 Task: Select a due date automation when advanced on, 2 days after a card is due add dates starting this month at 11:00 AM.
Action: Mouse moved to (953, 72)
Screenshot: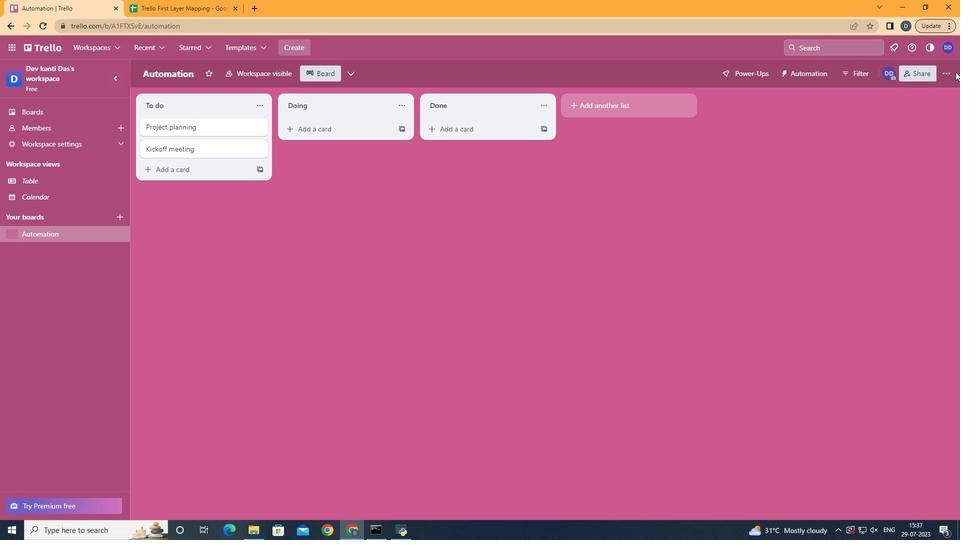 
Action: Mouse pressed left at (953, 72)
Screenshot: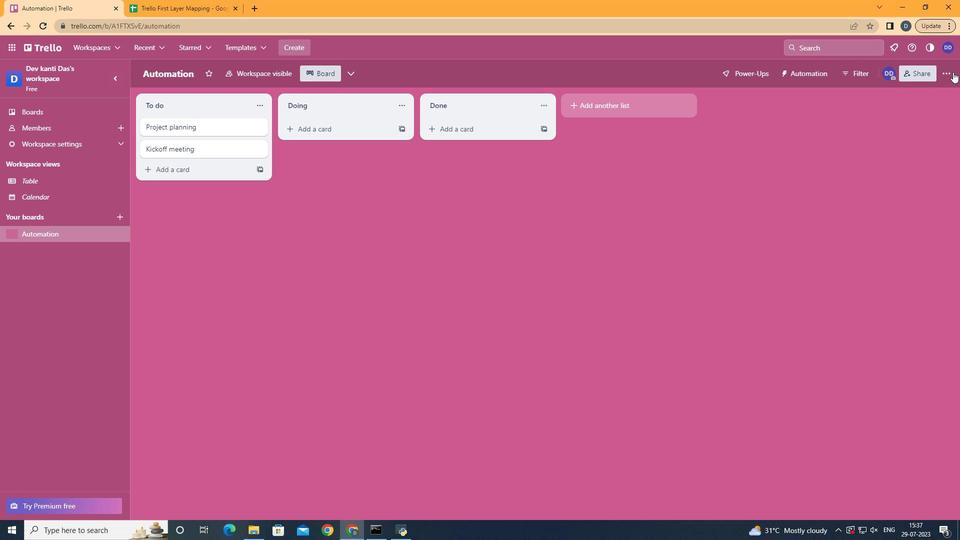 
Action: Mouse moved to (879, 214)
Screenshot: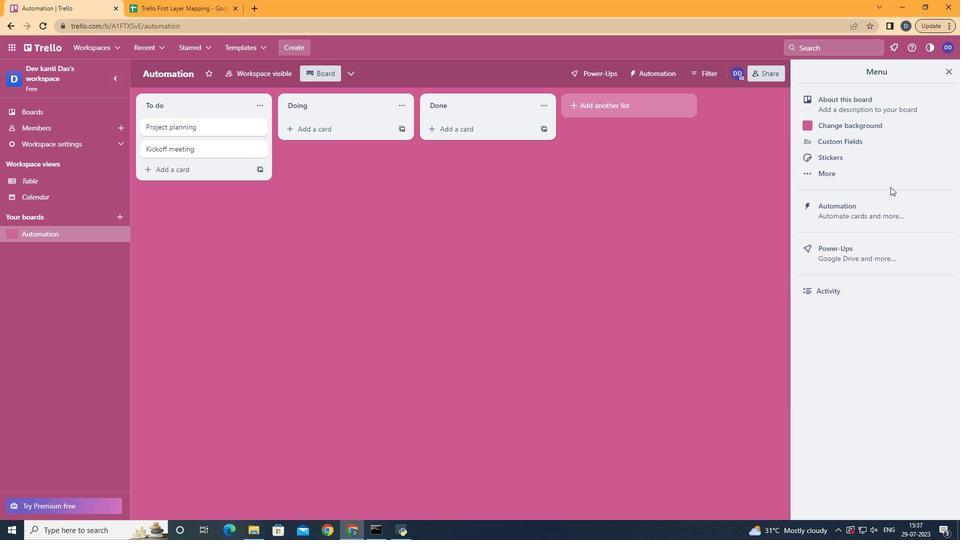 
Action: Mouse pressed left at (879, 214)
Screenshot: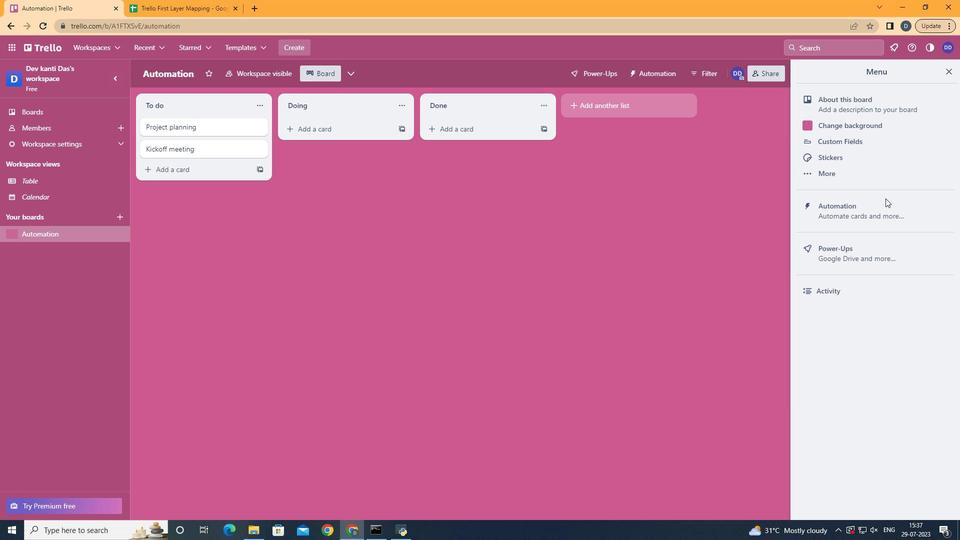 
Action: Mouse moved to (196, 201)
Screenshot: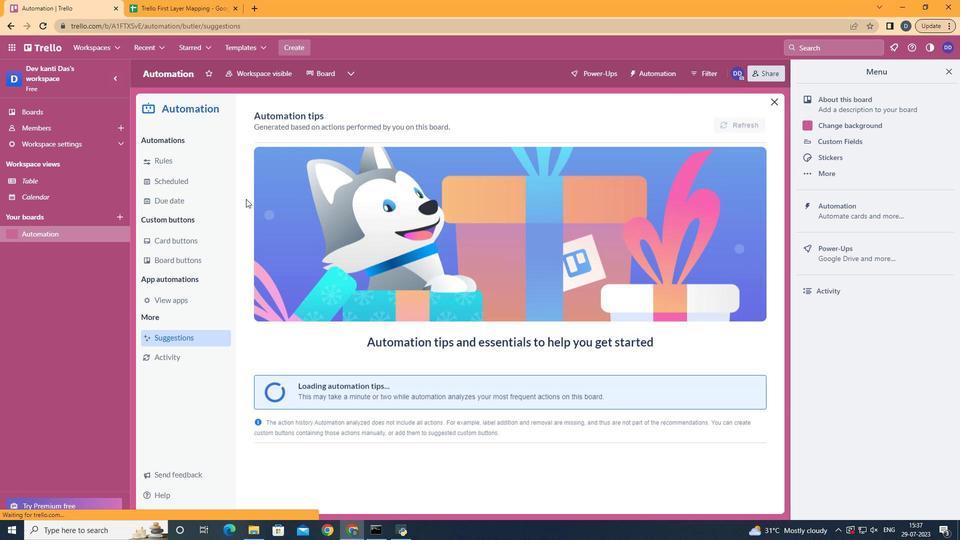 
Action: Mouse pressed left at (196, 201)
Screenshot: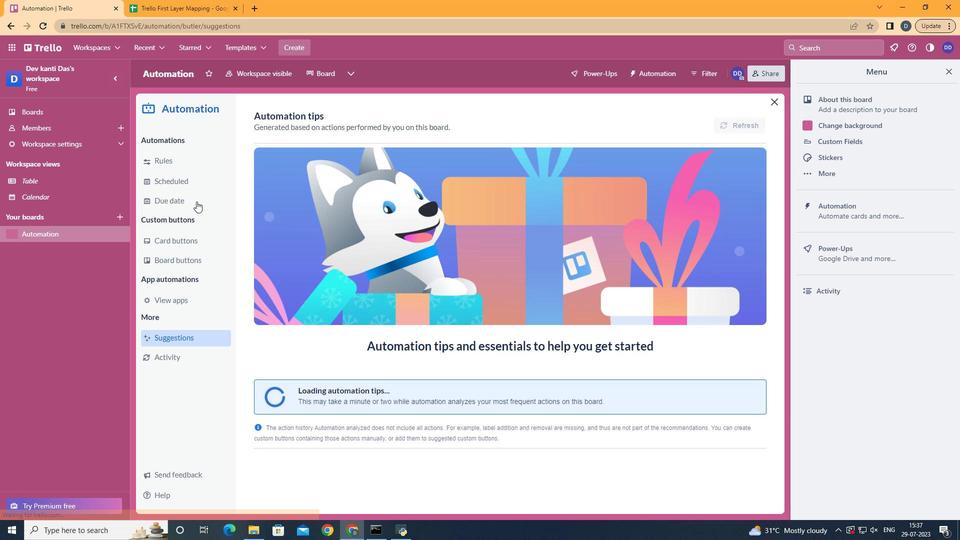 
Action: Mouse moved to (688, 123)
Screenshot: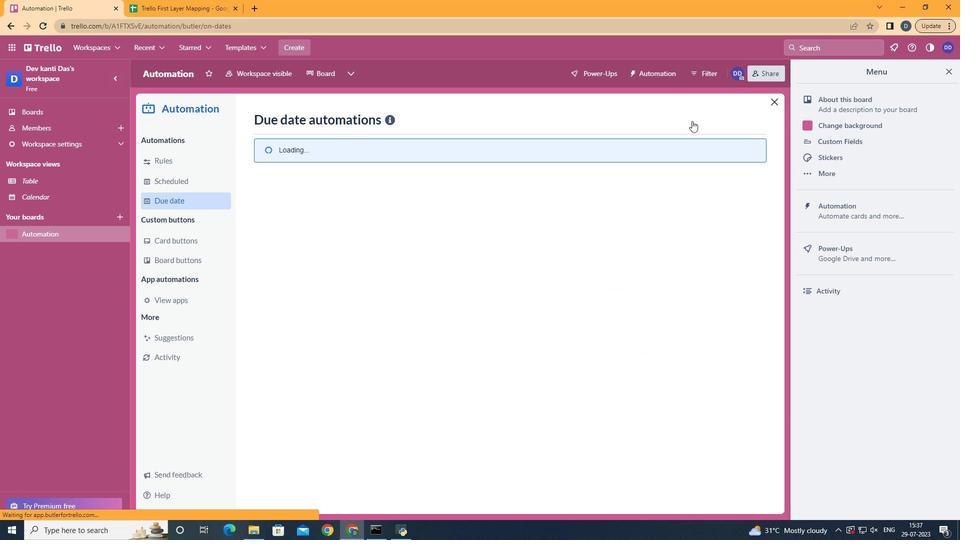 
Action: Mouse pressed left at (688, 123)
Screenshot: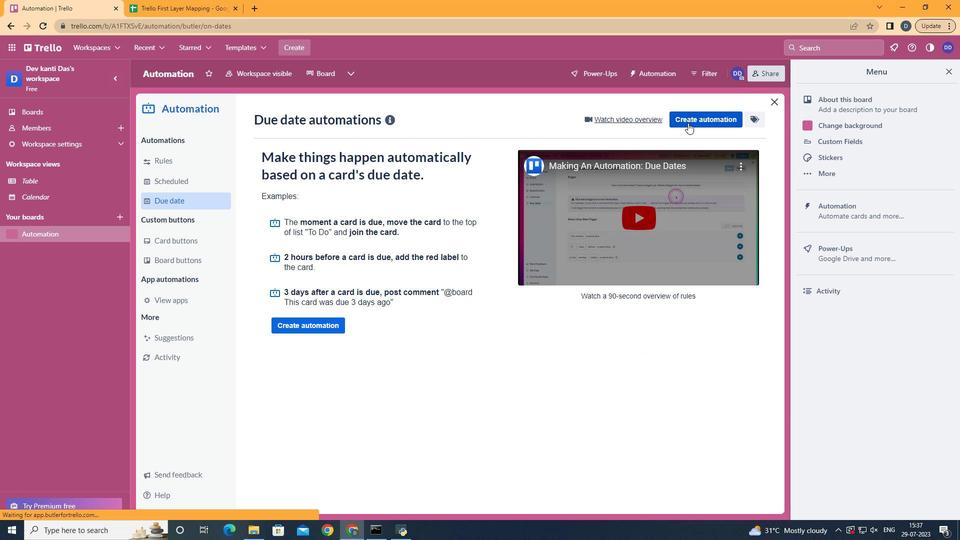 
Action: Mouse moved to (501, 212)
Screenshot: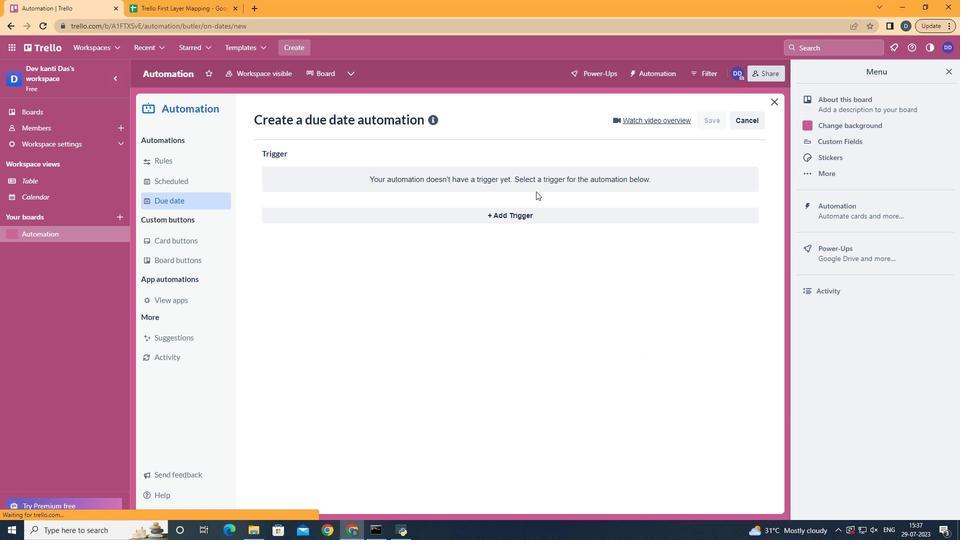 
Action: Mouse pressed left at (501, 212)
Screenshot: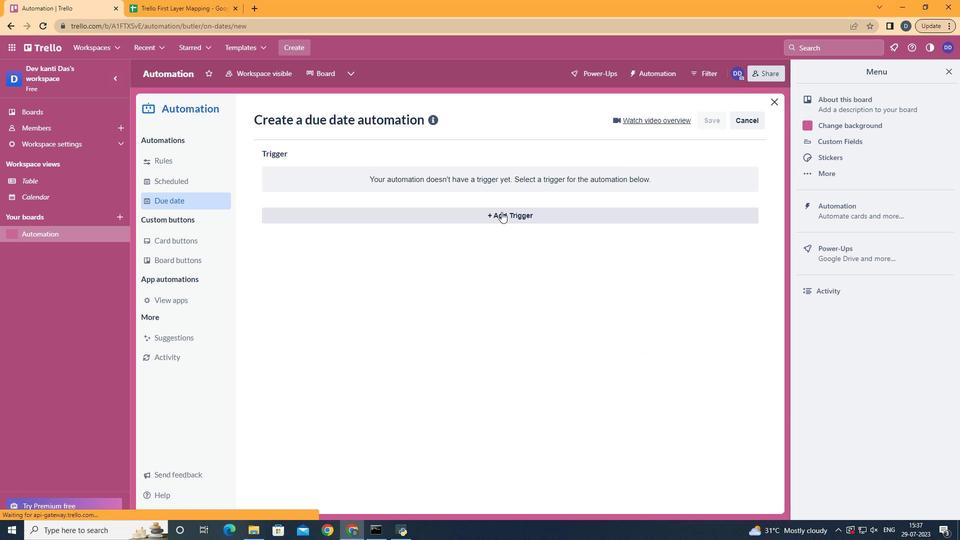 
Action: Mouse moved to (356, 401)
Screenshot: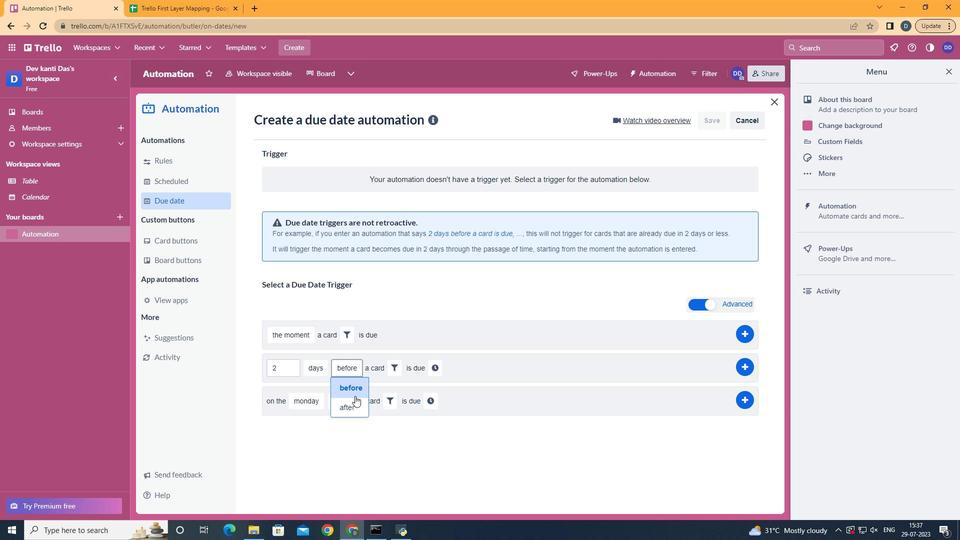 
Action: Mouse pressed left at (356, 401)
Screenshot: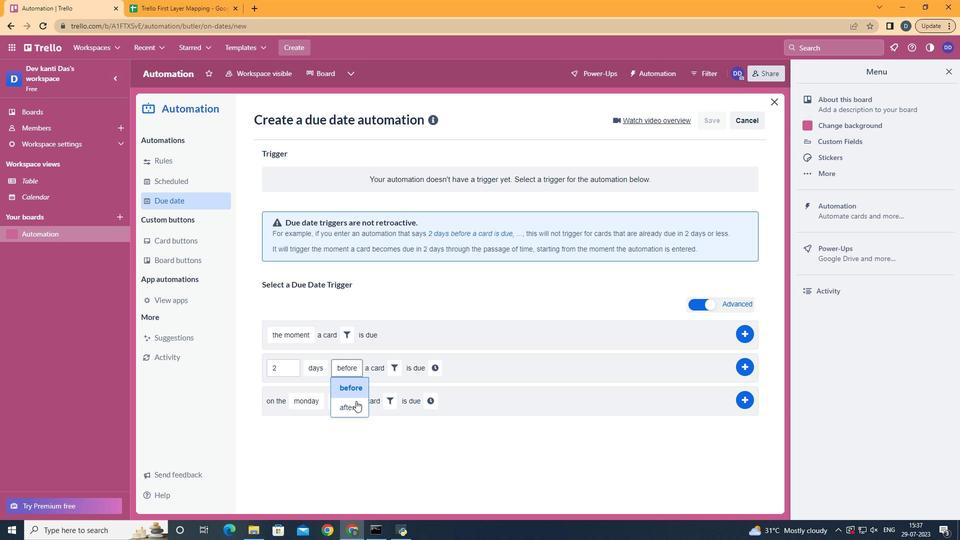 
Action: Mouse moved to (389, 374)
Screenshot: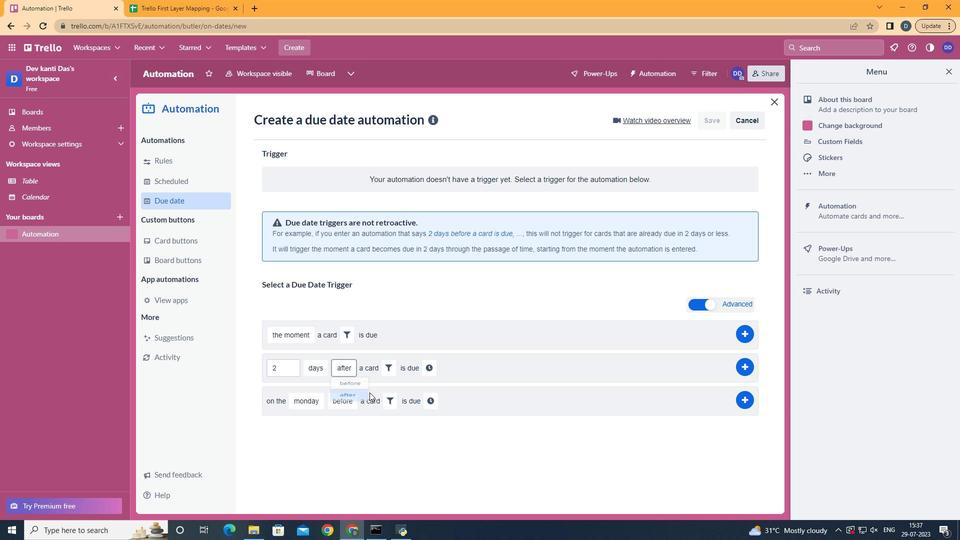 
Action: Mouse pressed left at (389, 374)
Screenshot: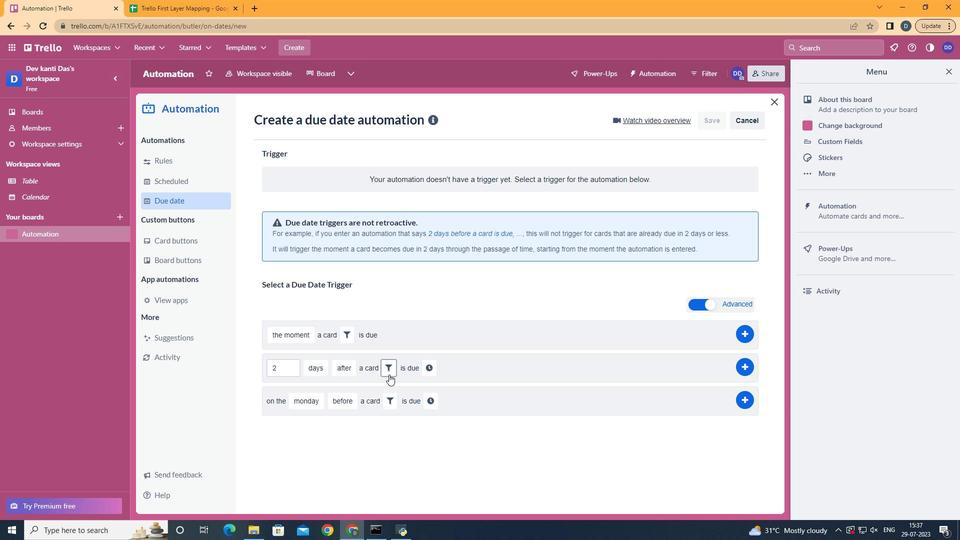 
Action: Mouse moved to (456, 409)
Screenshot: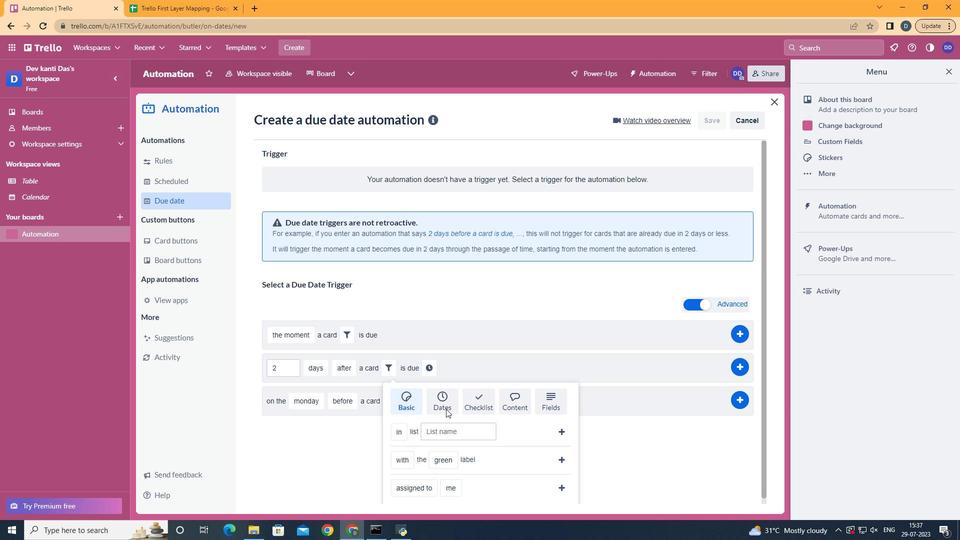 
Action: Mouse pressed left at (456, 409)
Screenshot: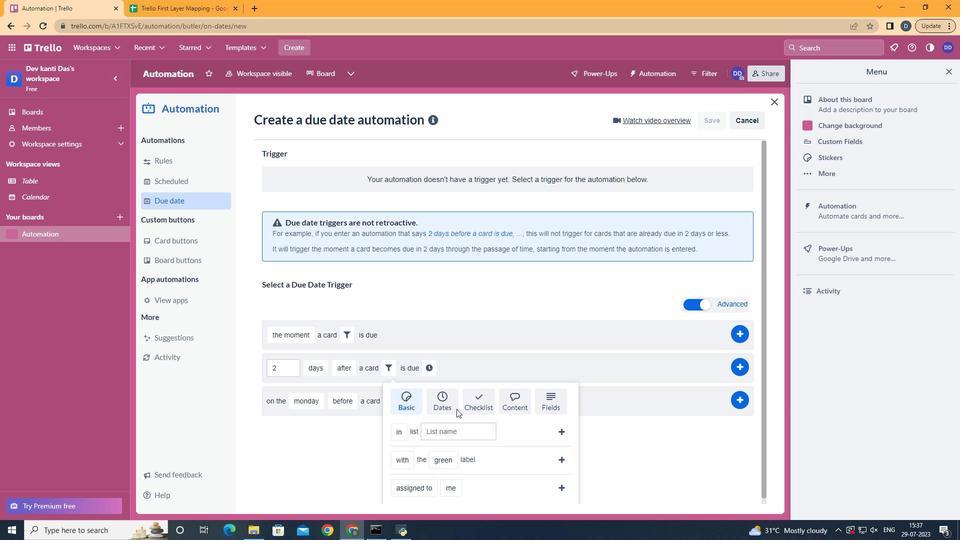 
Action: Mouse moved to (442, 405)
Screenshot: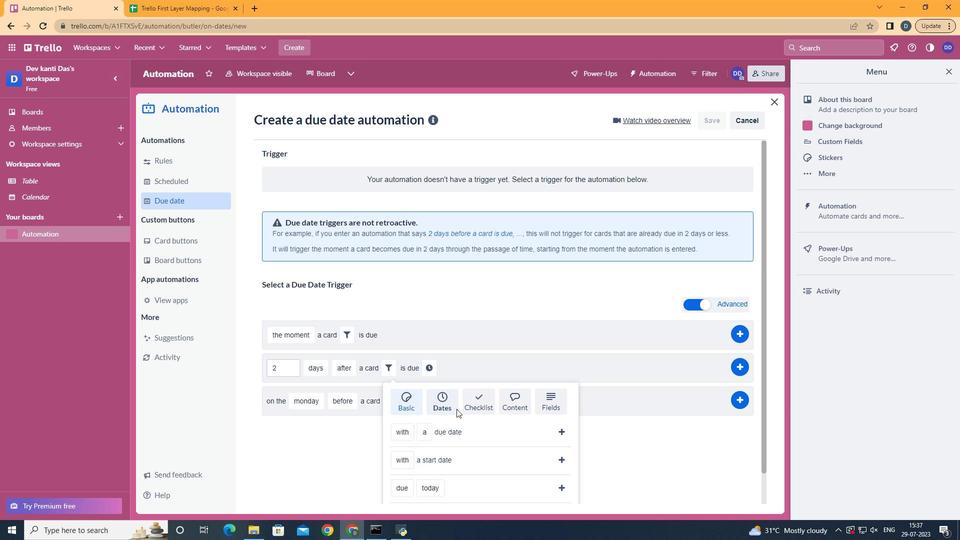 
Action: Mouse scrolled (442, 404) with delta (0, 0)
Screenshot: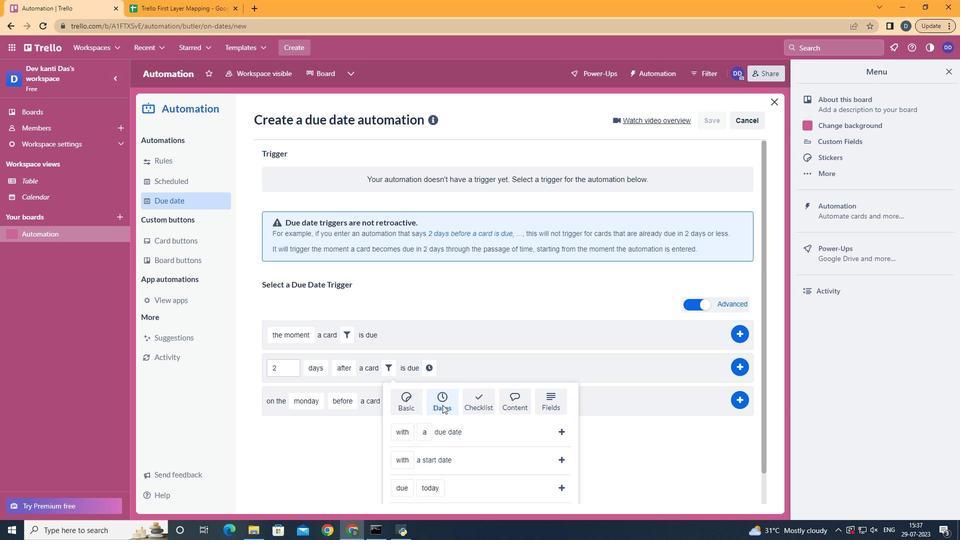 
Action: Mouse scrolled (442, 404) with delta (0, 0)
Screenshot: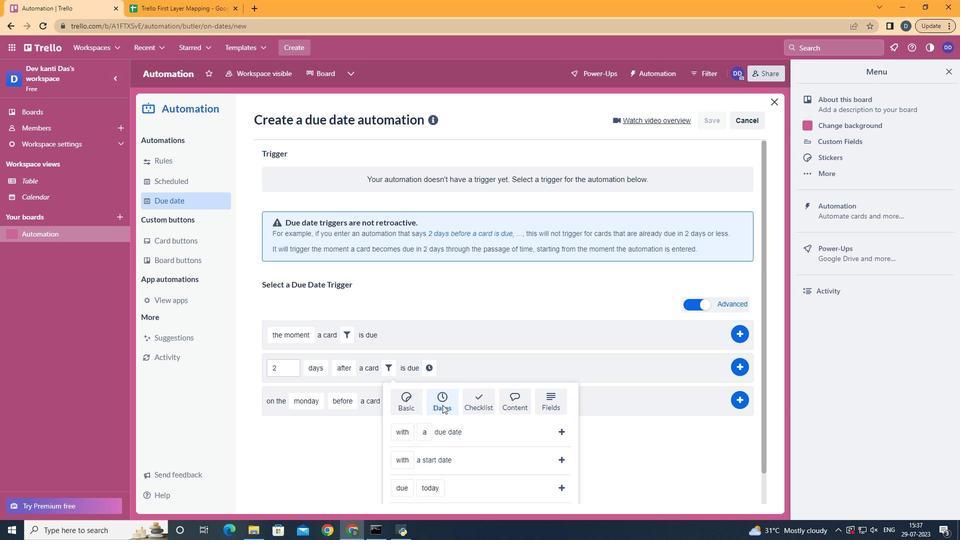 
Action: Mouse scrolled (442, 404) with delta (0, 0)
Screenshot: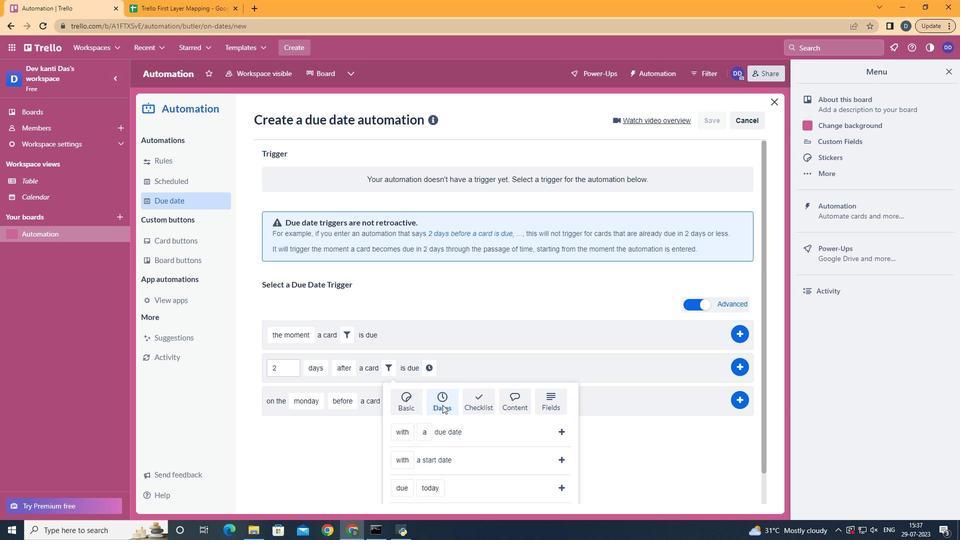 
Action: Mouse scrolled (442, 404) with delta (0, 0)
Screenshot: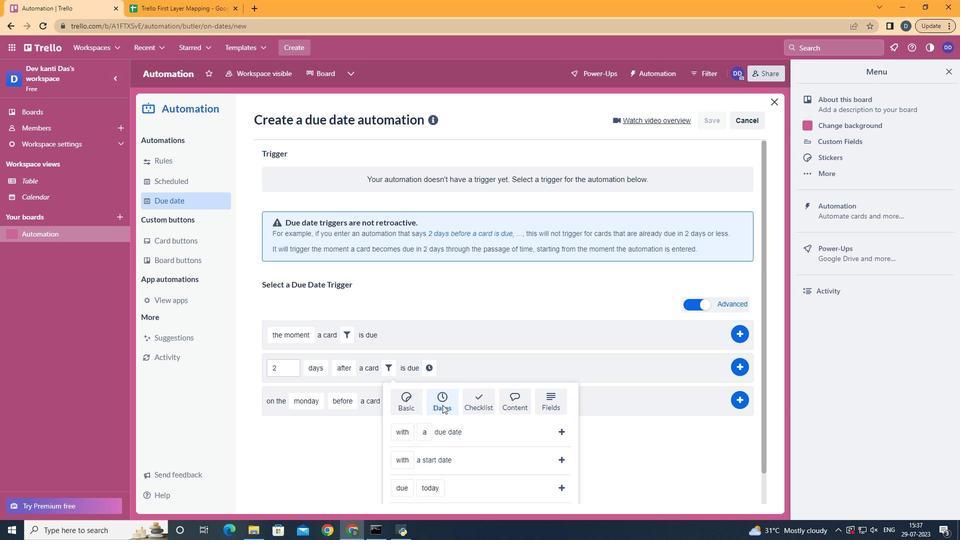 
Action: Mouse scrolled (442, 404) with delta (0, 0)
Screenshot: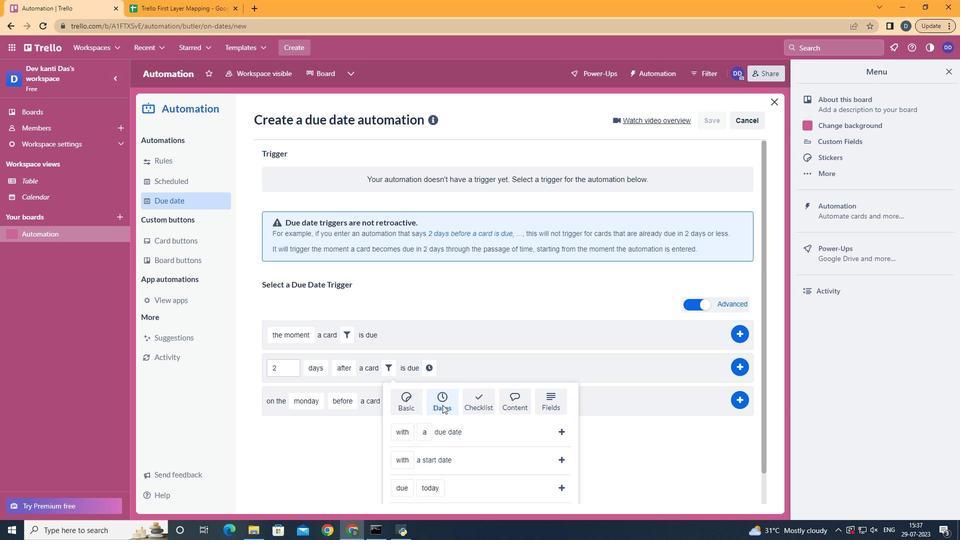 
Action: Mouse moved to (410, 413)
Screenshot: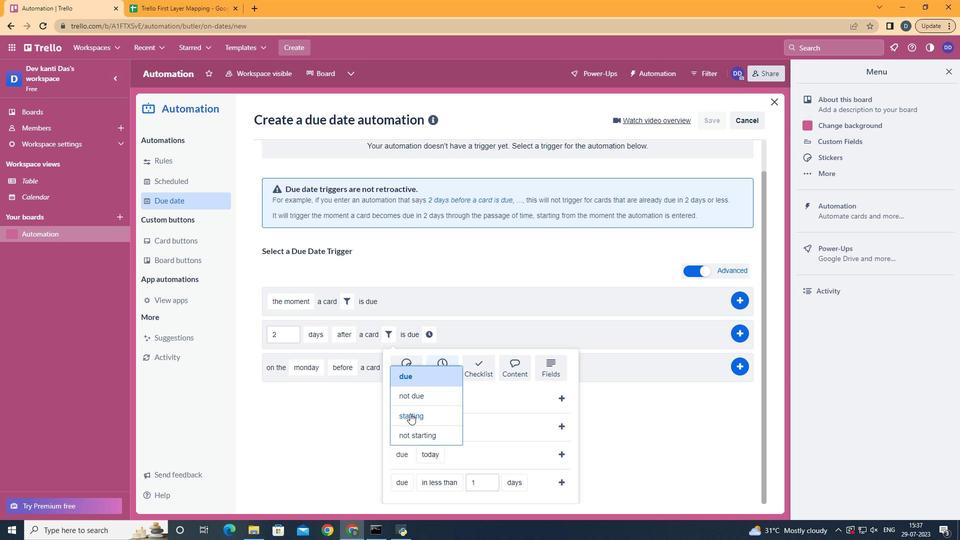 
Action: Mouse pressed left at (410, 413)
Screenshot: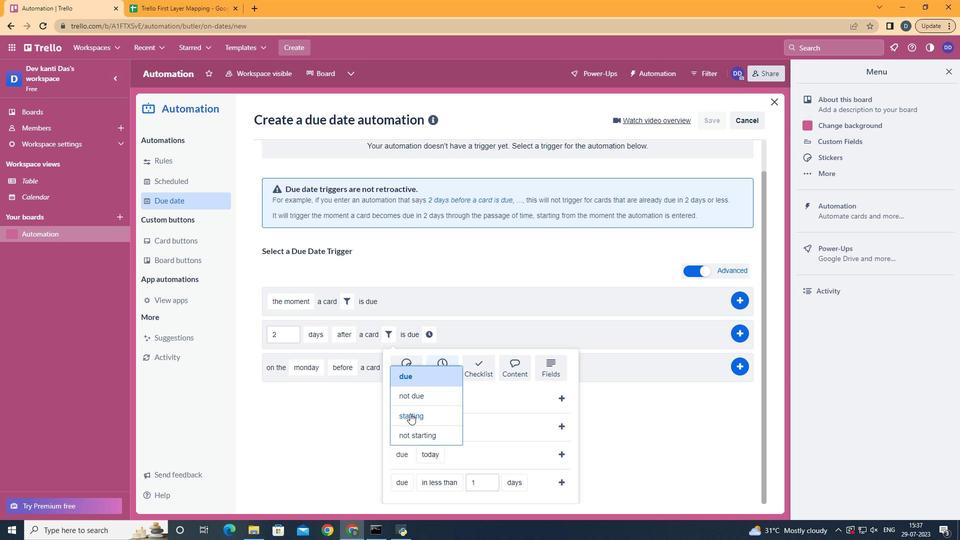 
Action: Mouse moved to (457, 412)
Screenshot: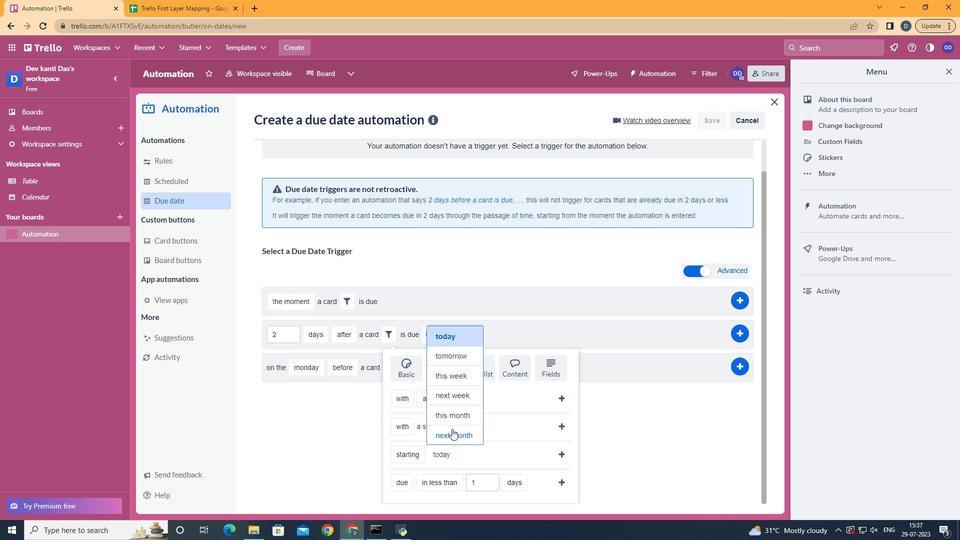 
Action: Mouse pressed left at (457, 412)
Screenshot: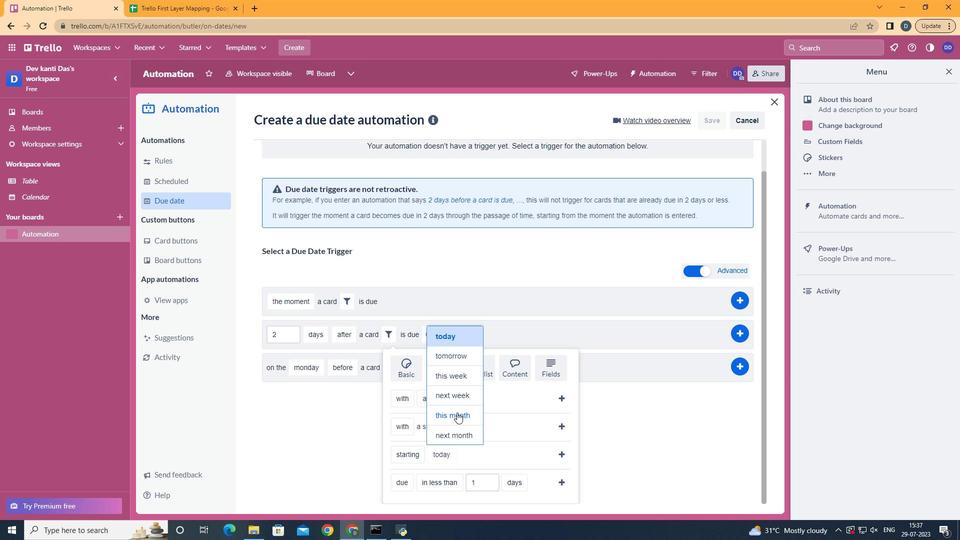 
Action: Mouse moved to (556, 453)
Screenshot: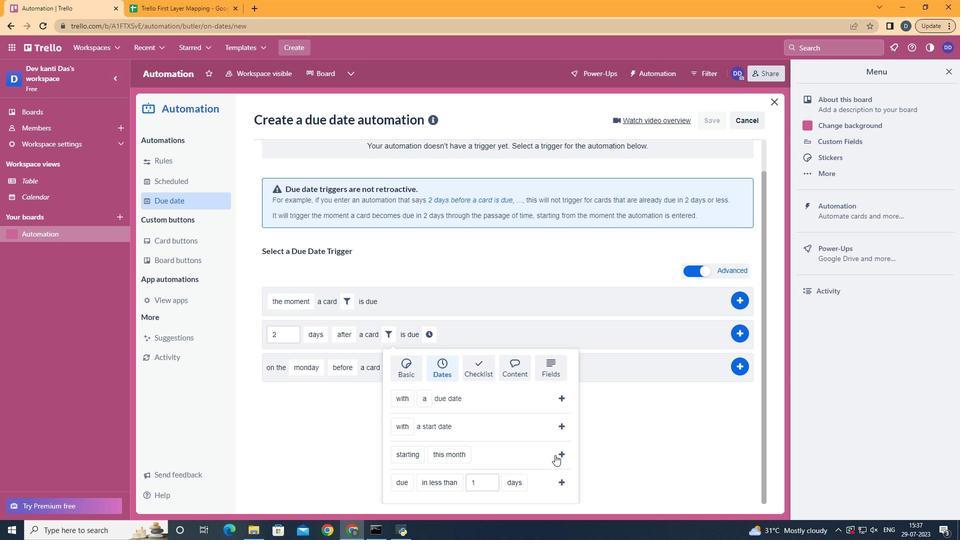 
Action: Mouse pressed left at (556, 453)
Screenshot: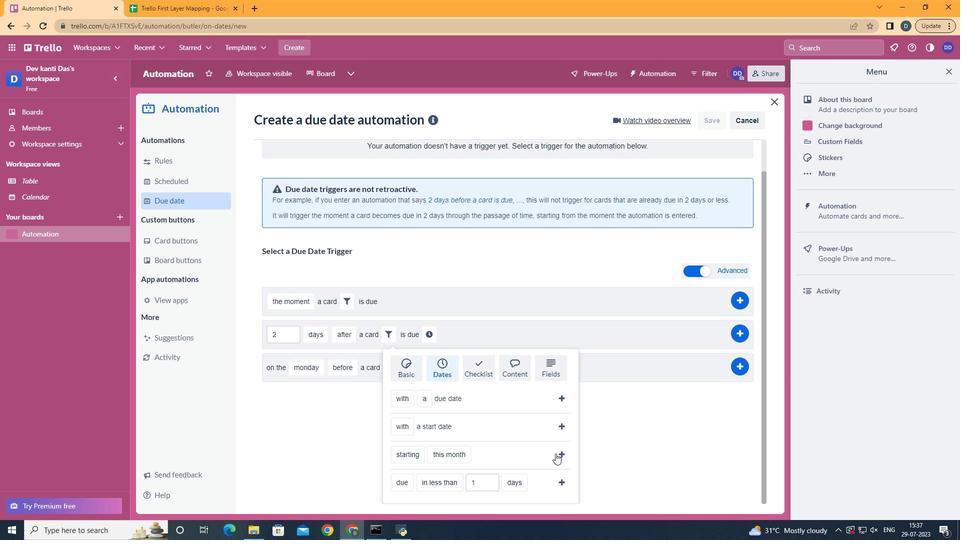 
Action: Mouse moved to (514, 363)
Screenshot: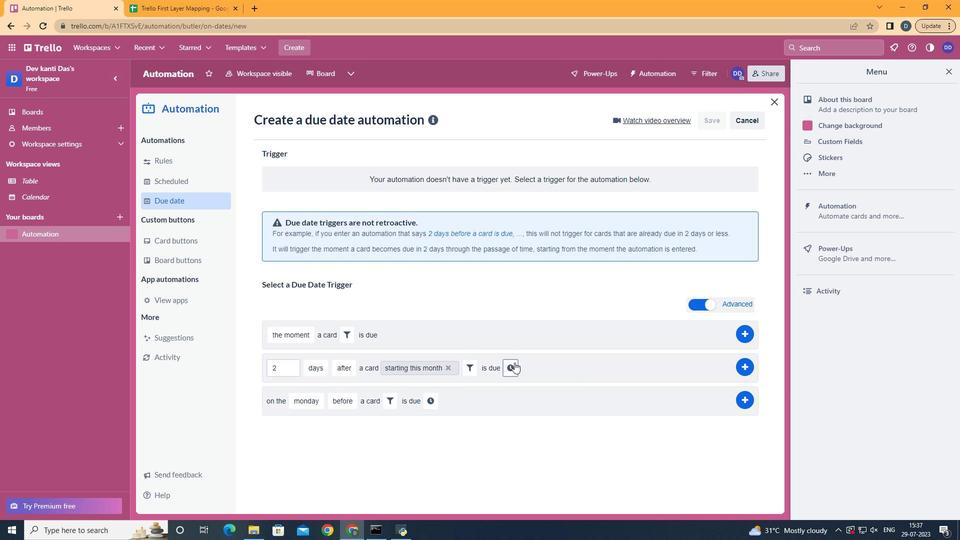 
Action: Mouse pressed left at (514, 363)
Screenshot: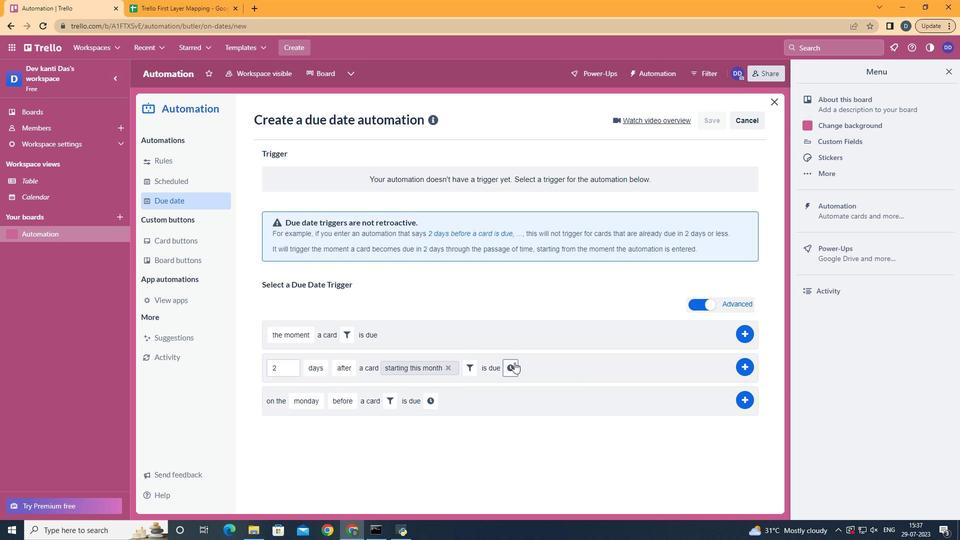 
Action: Mouse moved to (538, 370)
Screenshot: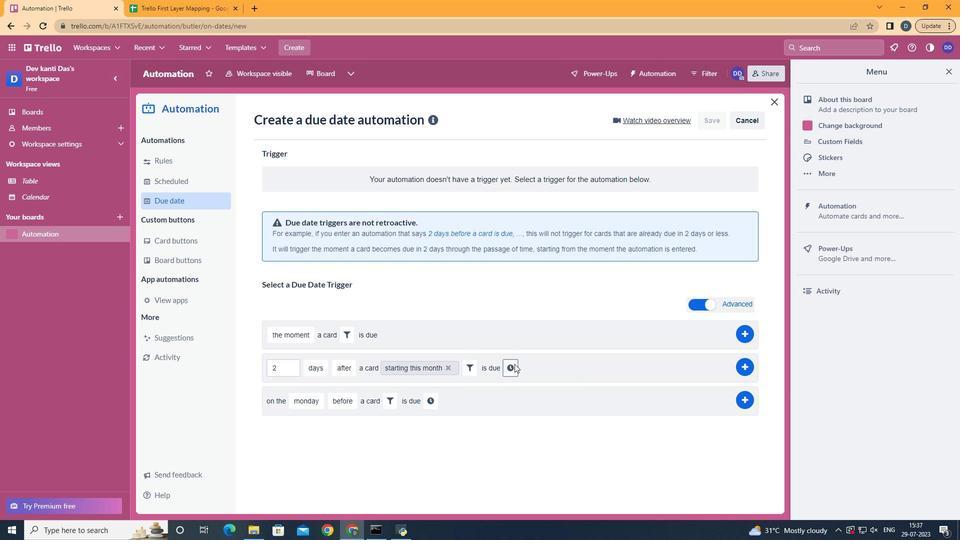 
Action: Mouse pressed left at (538, 370)
Screenshot: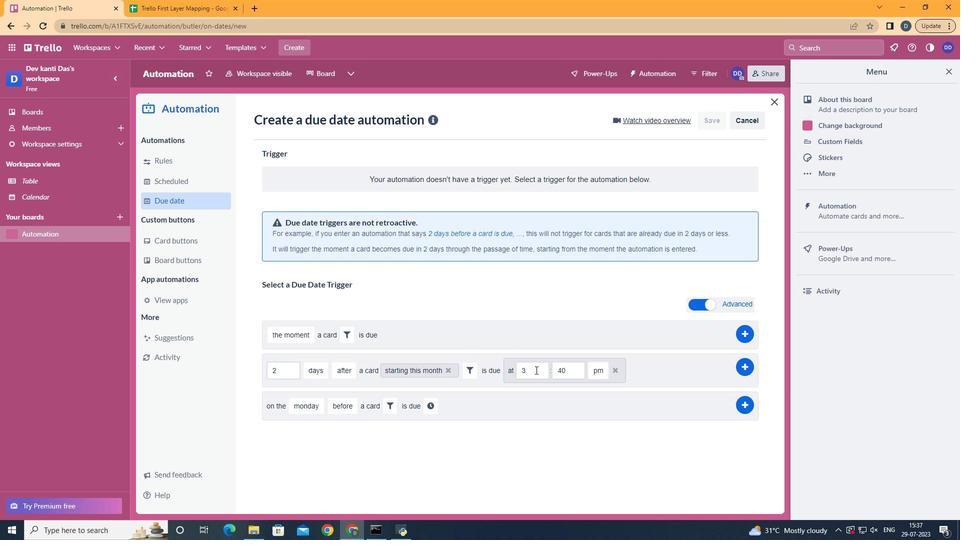 
Action: Mouse moved to (528, 372)
Screenshot: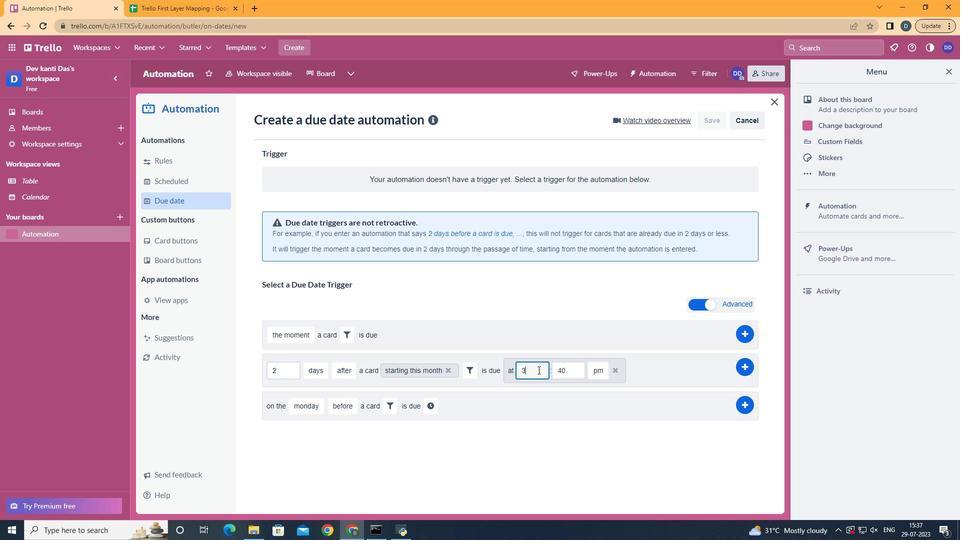 
Action: Key pressed <Key.backspace>11
Screenshot: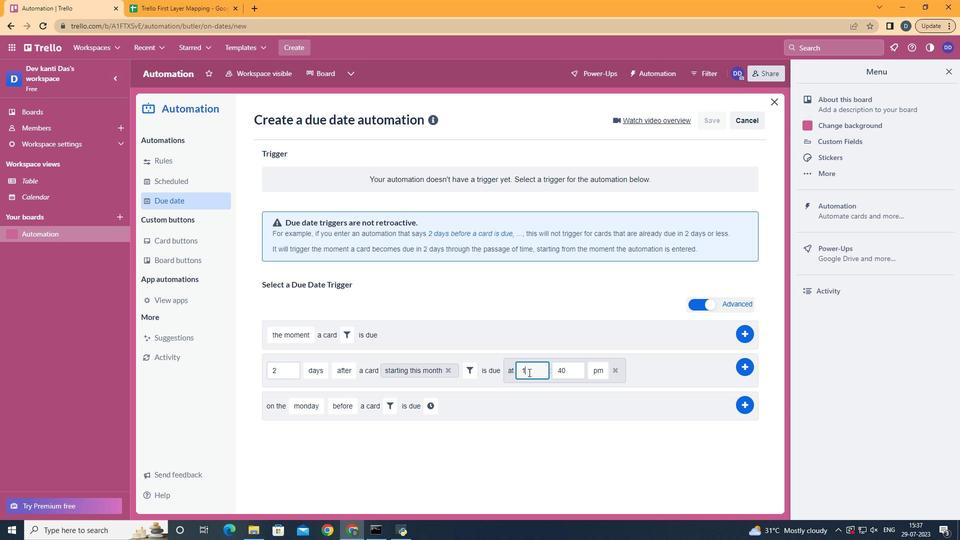 
Action: Mouse moved to (572, 368)
Screenshot: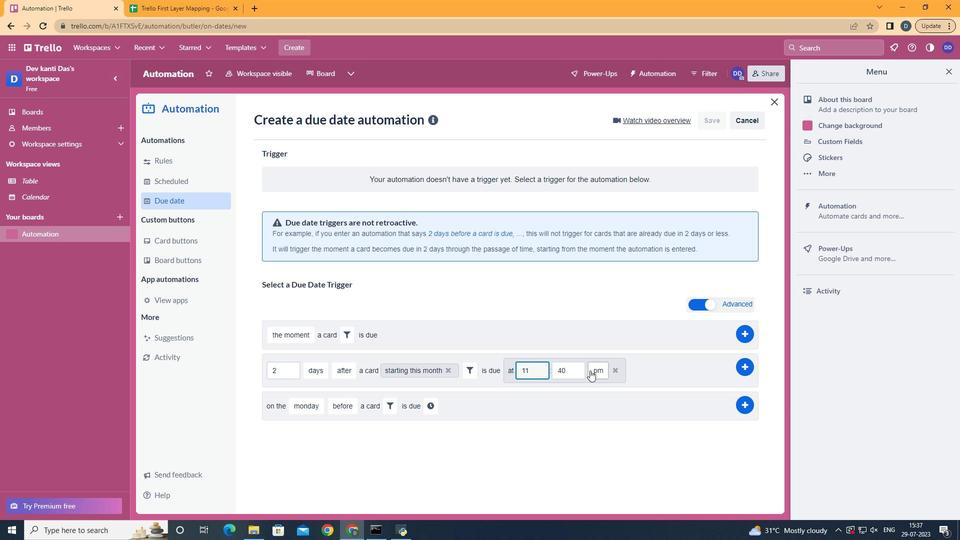 
Action: Mouse pressed left at (572, 368)
Screenshot: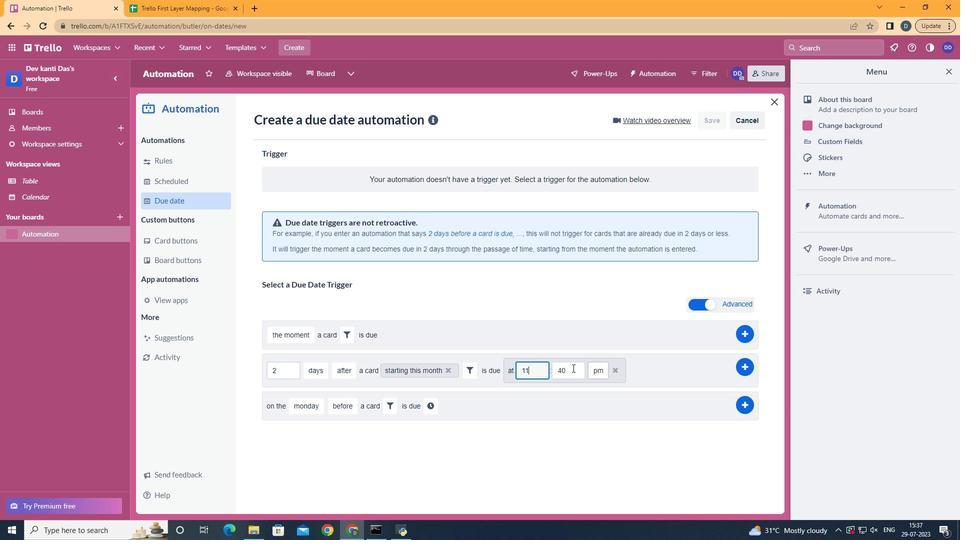 
Action: Key pressed <Key.backspace><Key.backspace>00
Screenshot: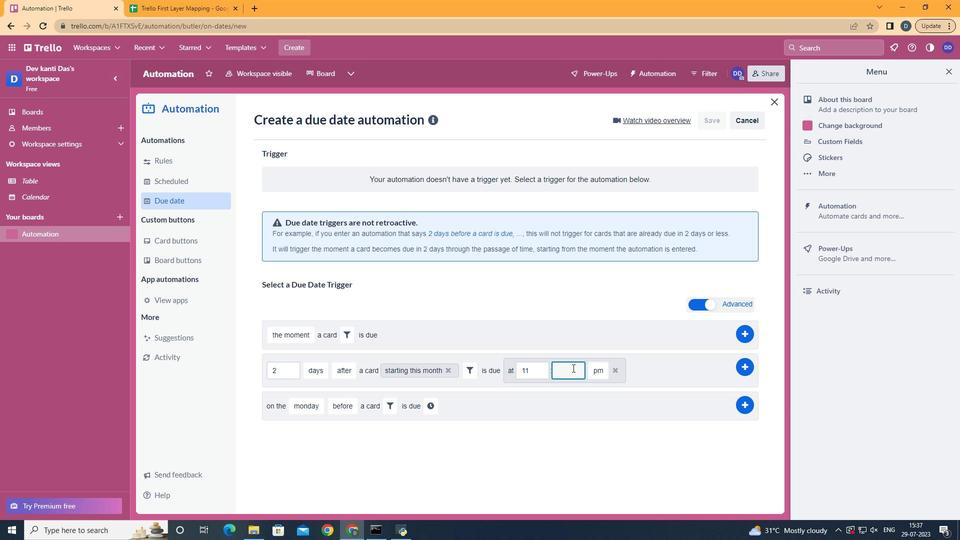 
Action: Mouse moved to (599, 391)
Screenshot: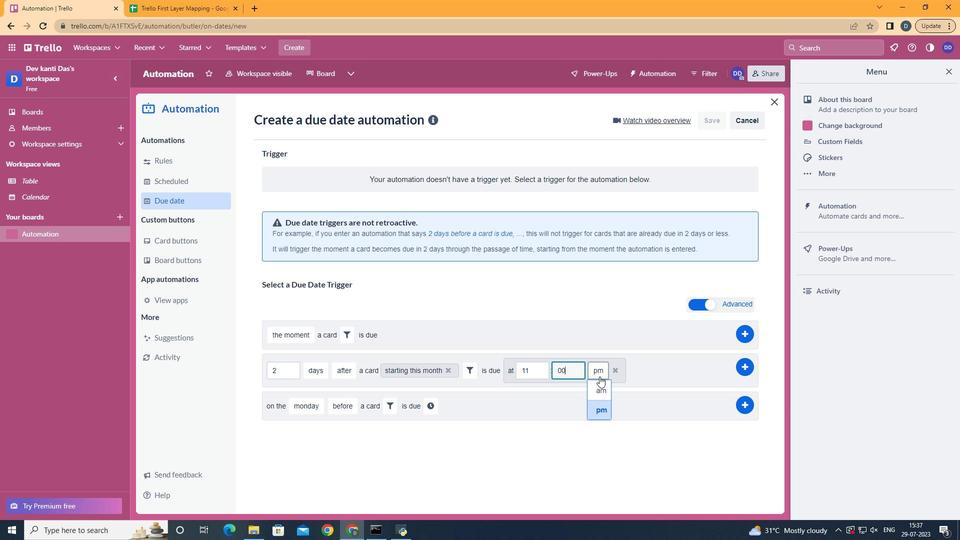 
Action: Mouse pressed left at (599, 391)
Screenshot: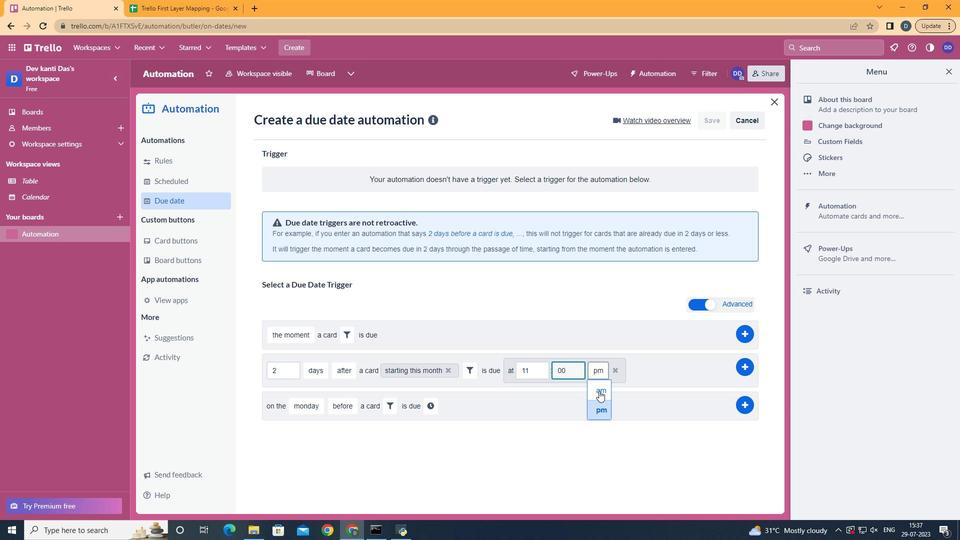 
Action: Mouse moved to (584, 382)
Screenshot: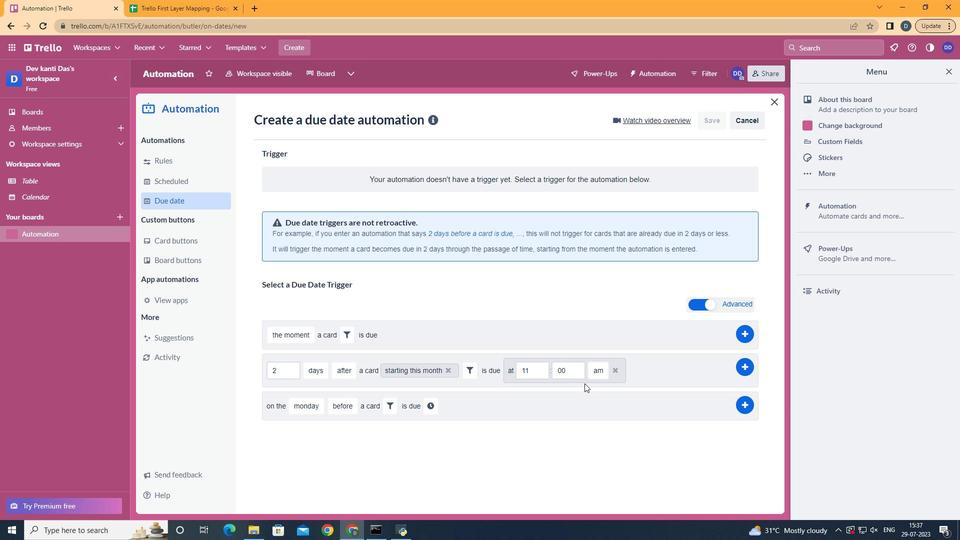 
